Task: Sort the list "backlog" by label "yellow" "descending".
Action: Mouse moved to (983, 82)
Screenshot: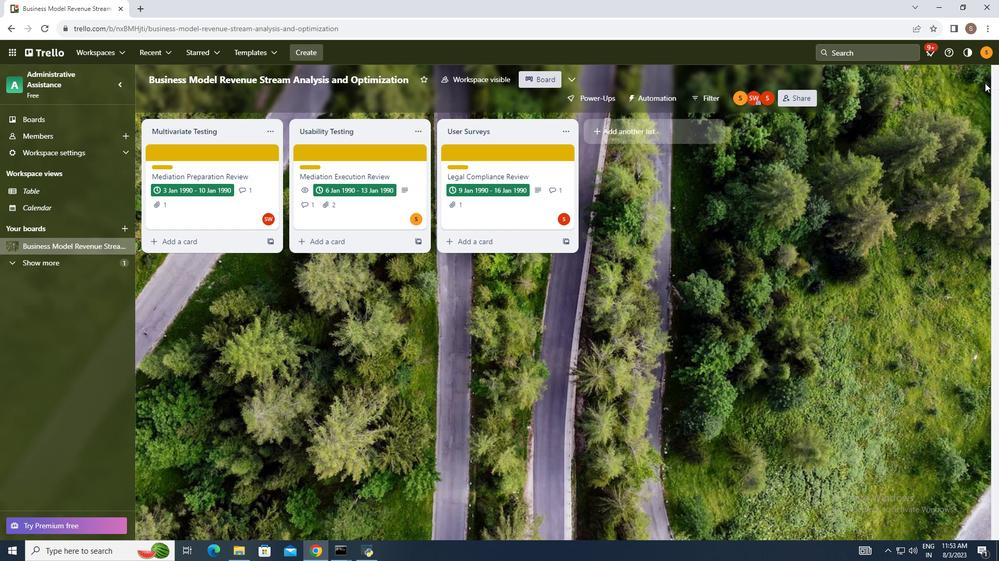 
Action: Mouse pressed left at (983, 82)
Screenshot: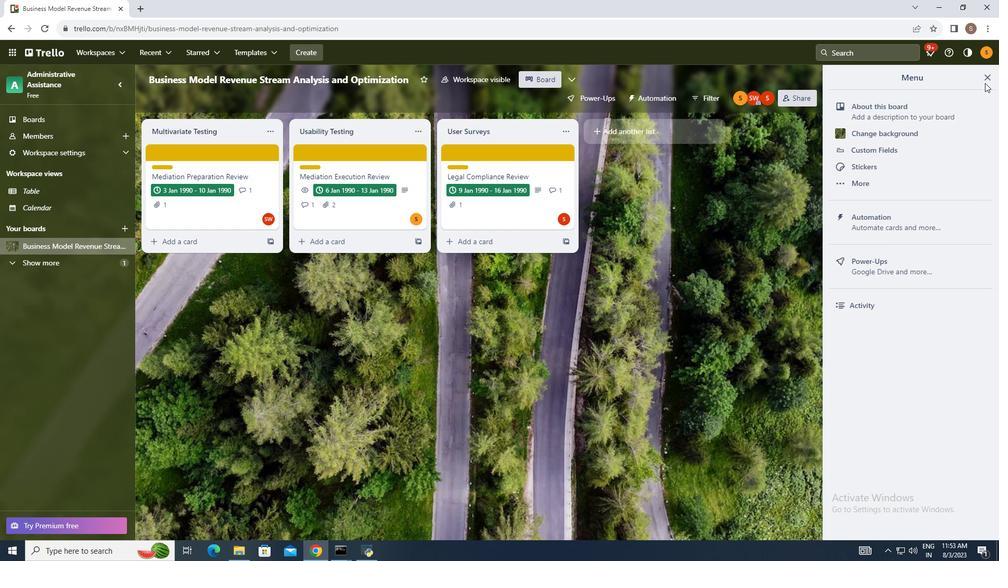 
Action: Mouse moved to (908, 219)
Screenshot: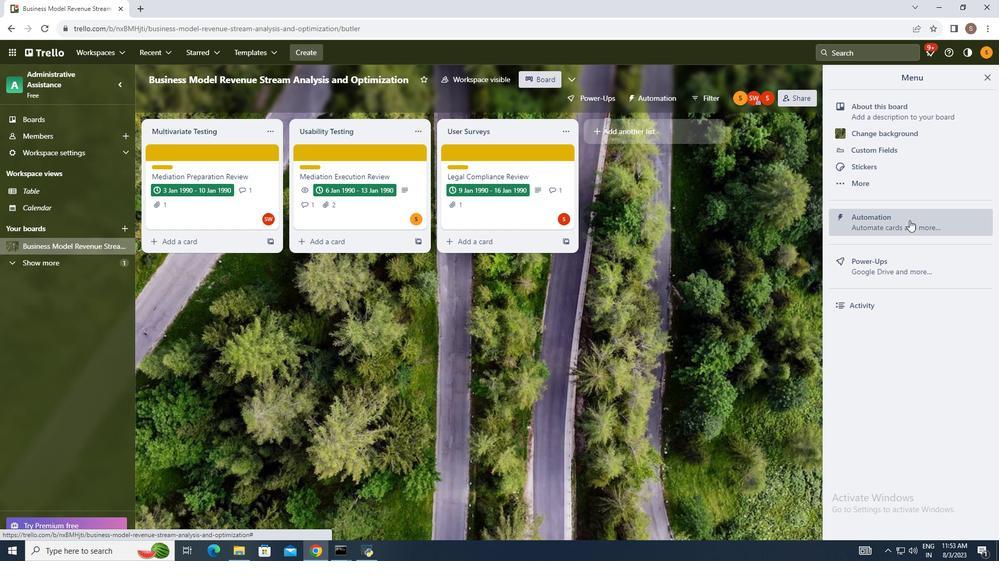 
Action: Mouse pressed left at (908, 219)
Screenshot: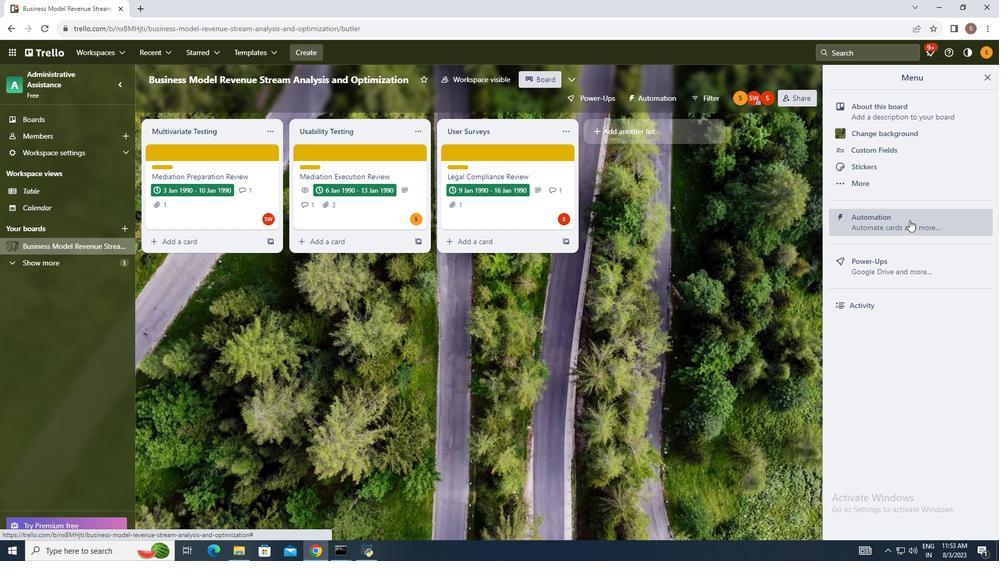 
Action: Mouse moved to (190, 267)
Screenshot: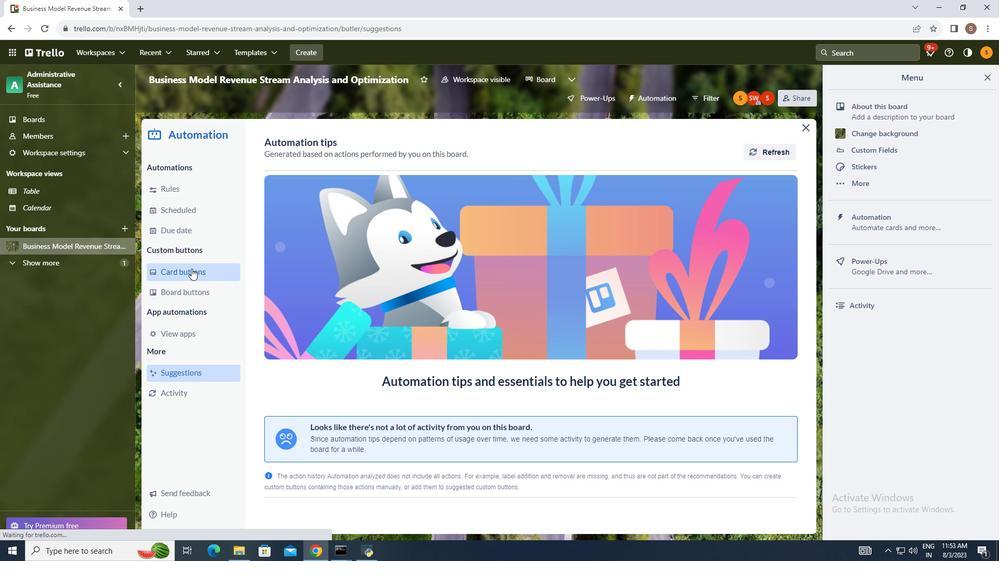 
Action: Mouse pressed left at (190, 267)
Screenshot: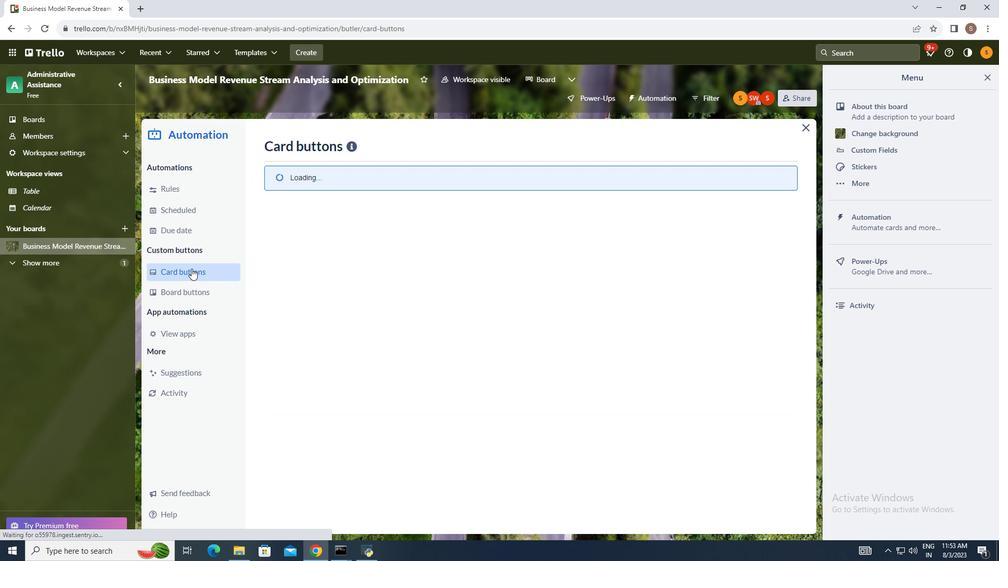 
Action: Mouse moved to (758, 146)
Screenshot: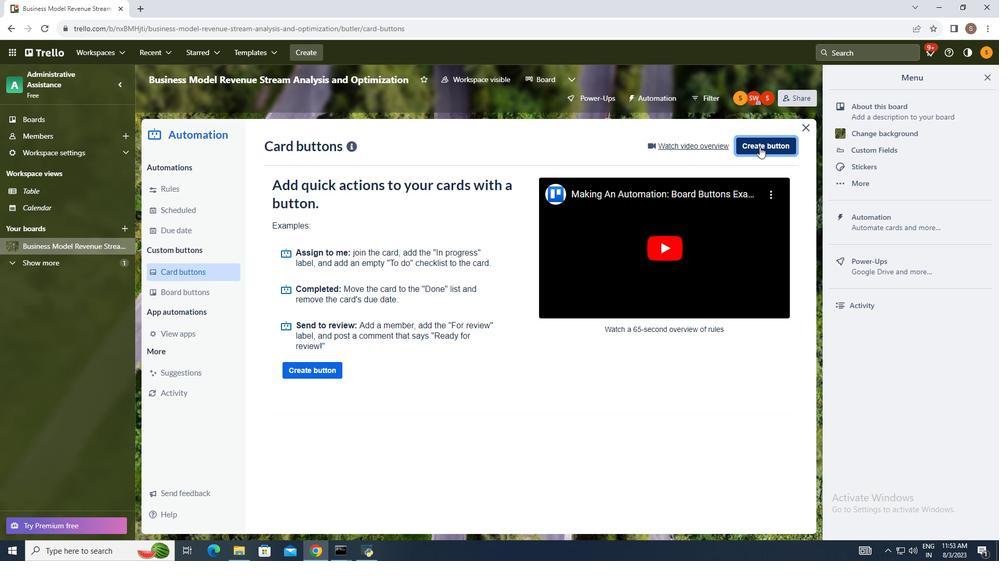 
Action: Mouse pressed left at (758, 146)
Screenshot: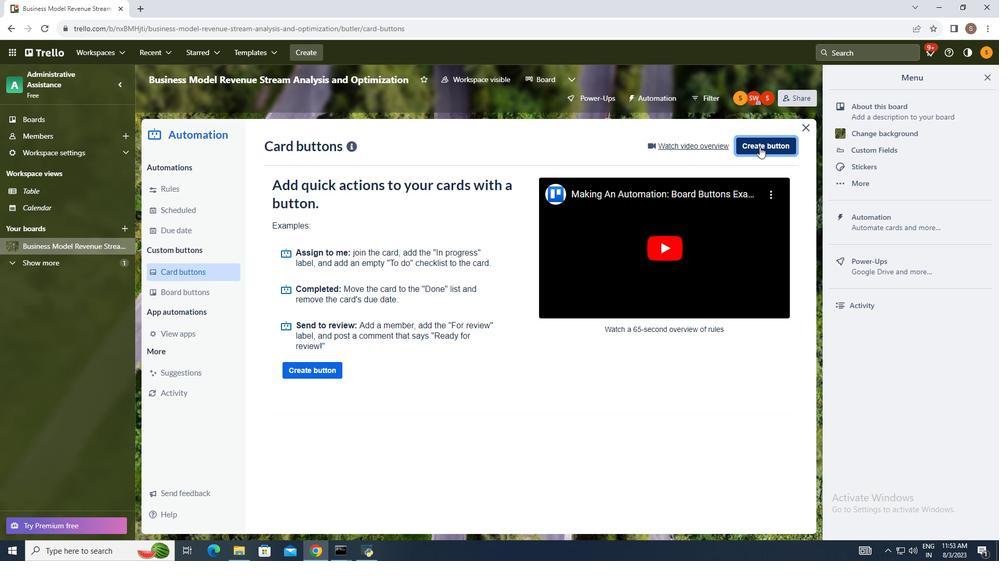 
Action: Mouse moved to (500, 292)
Screenshot: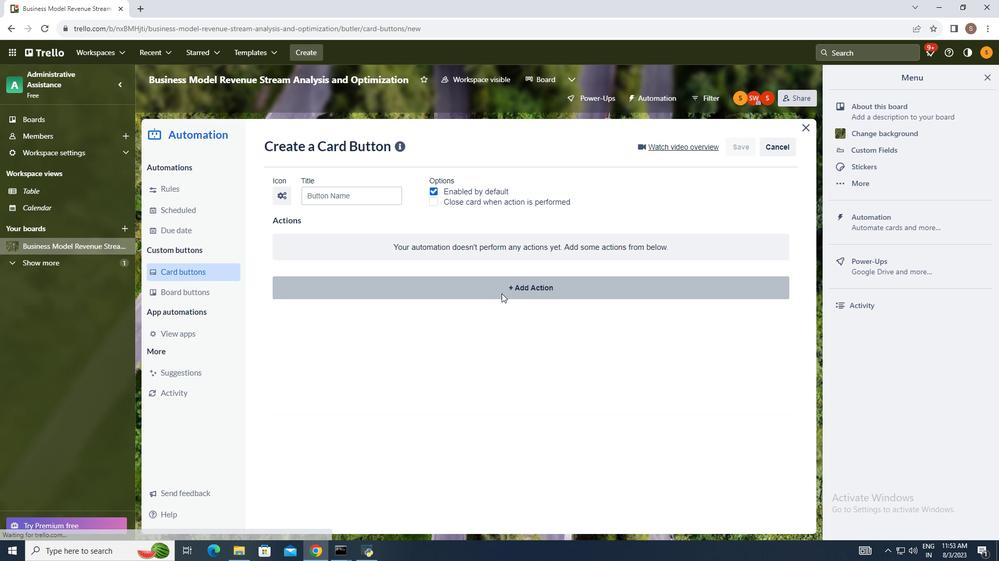 
Action: Mouse pressed left at (500, 292)
Screenshot: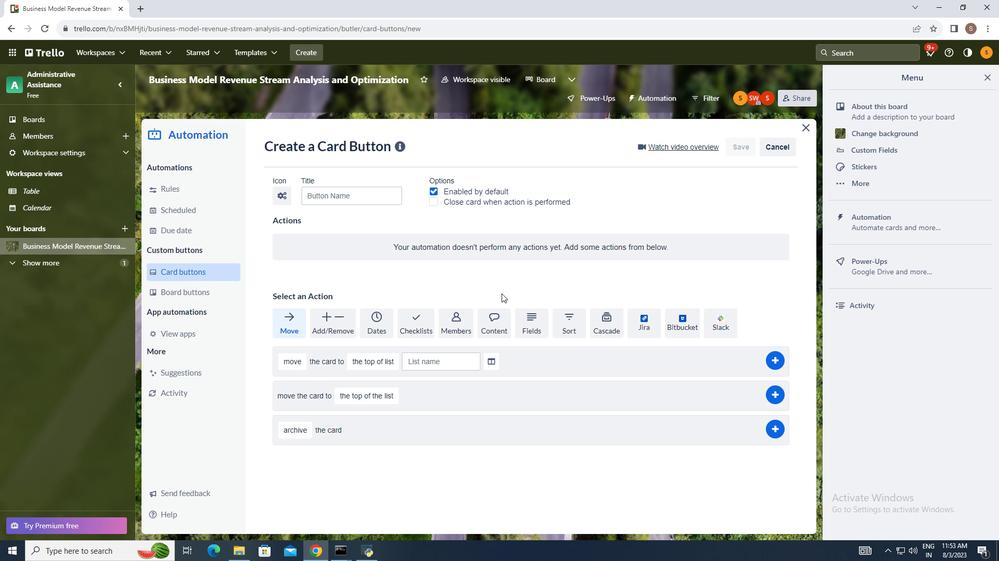 
Action: Mouse moved to (570, 319)
Screenshot: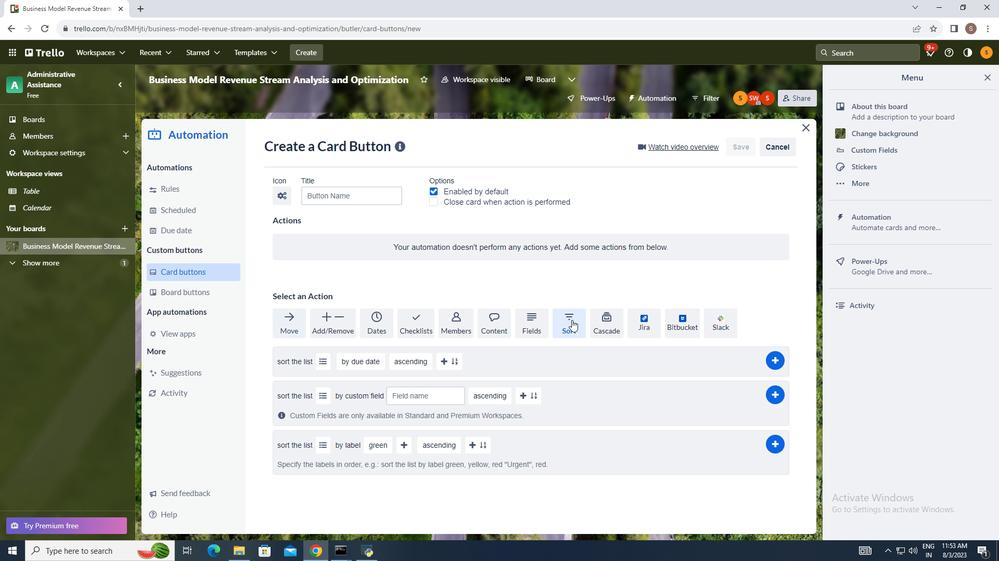 
Action: Mouse pressed left at (570, 319)
Screenshot: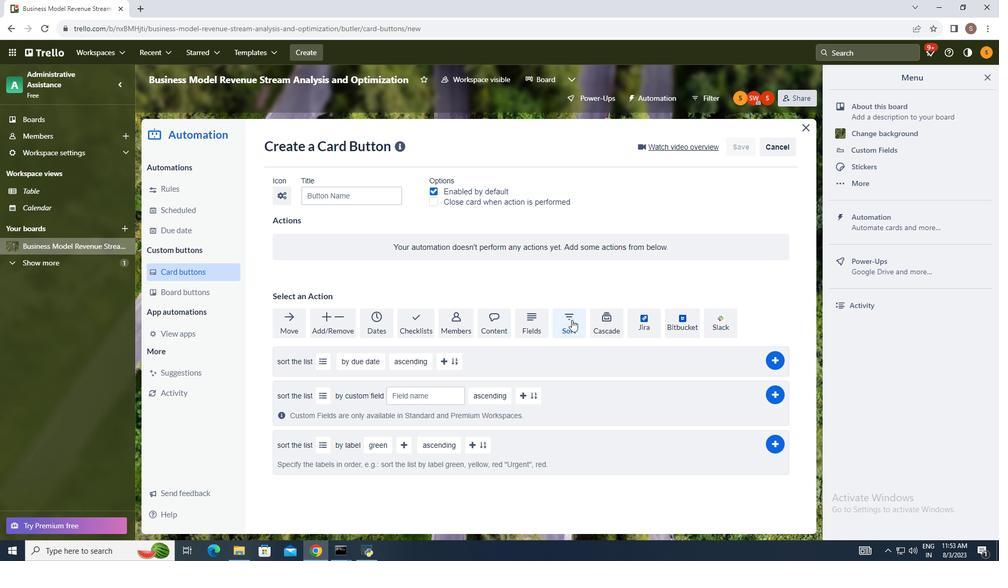 
Action: Mouse moved to (588, 362)
Screenshot: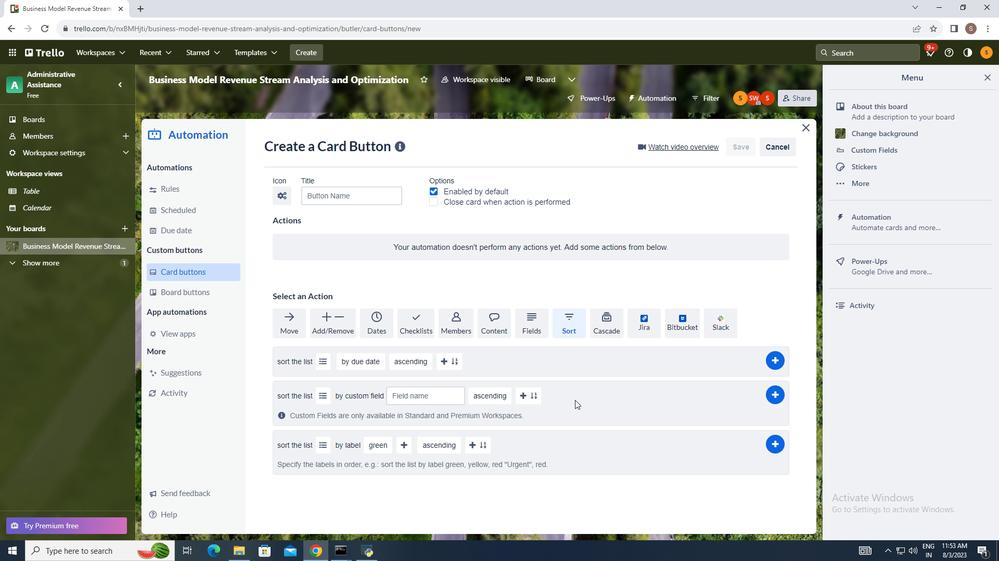
Action: Mouse scrolled (588, 361) with delta (0, 0)
Screenshot: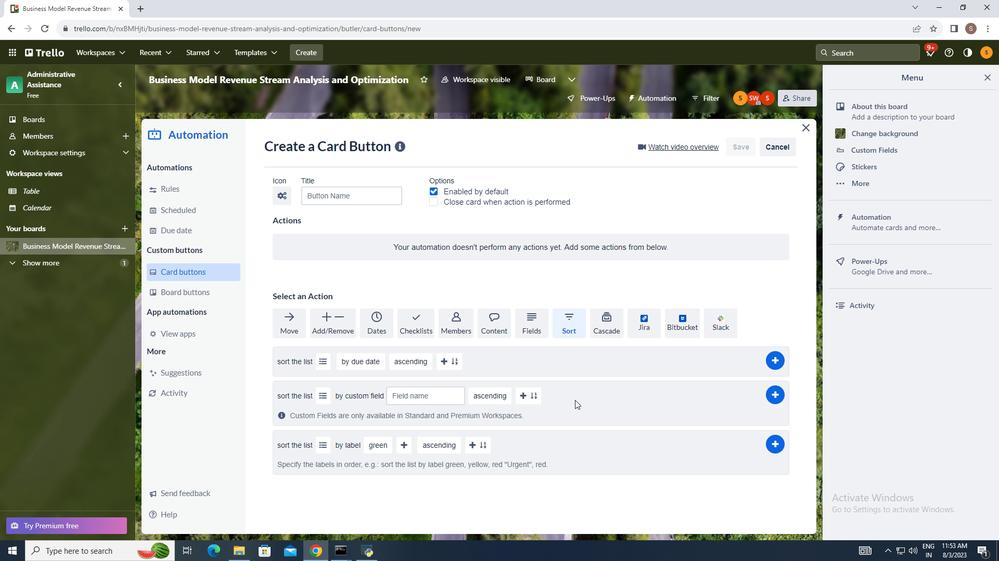 
Action: Mouse moved to (591, 366)
Screenshot: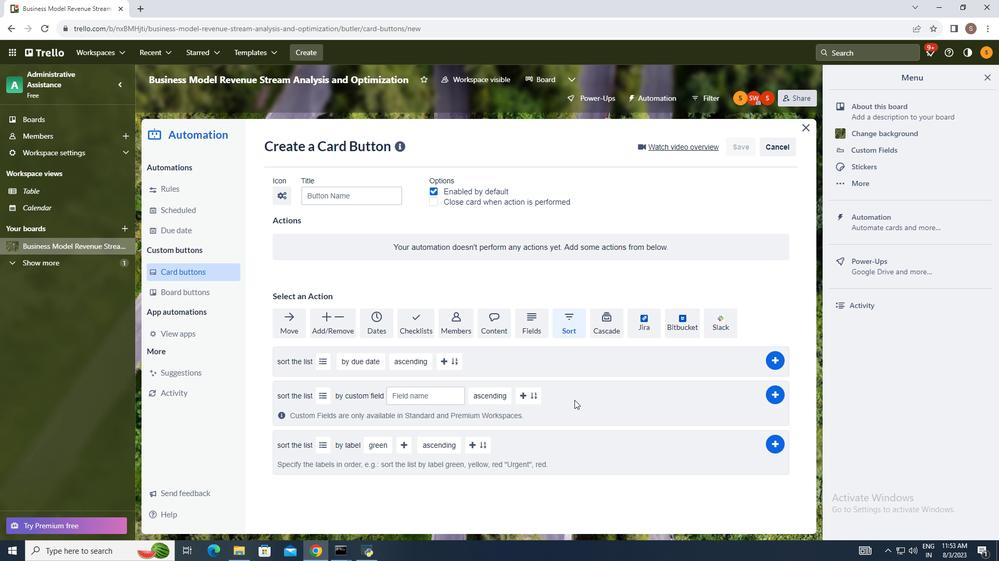 
Action: Mouse scrolled (591, 365) with delta (0, 0)
Screenshot: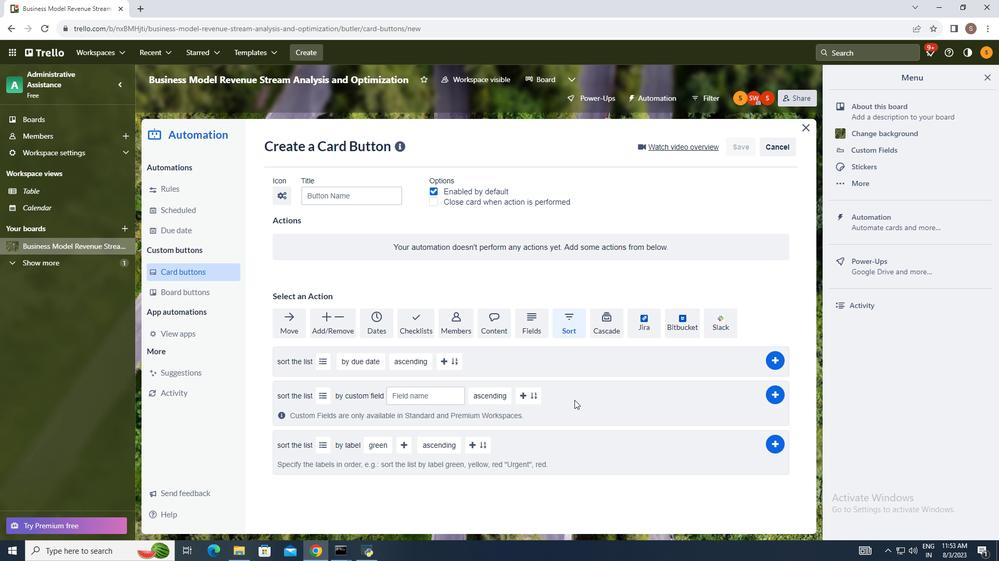 
Action: Mouse moved to (591, 367)
Screenshot: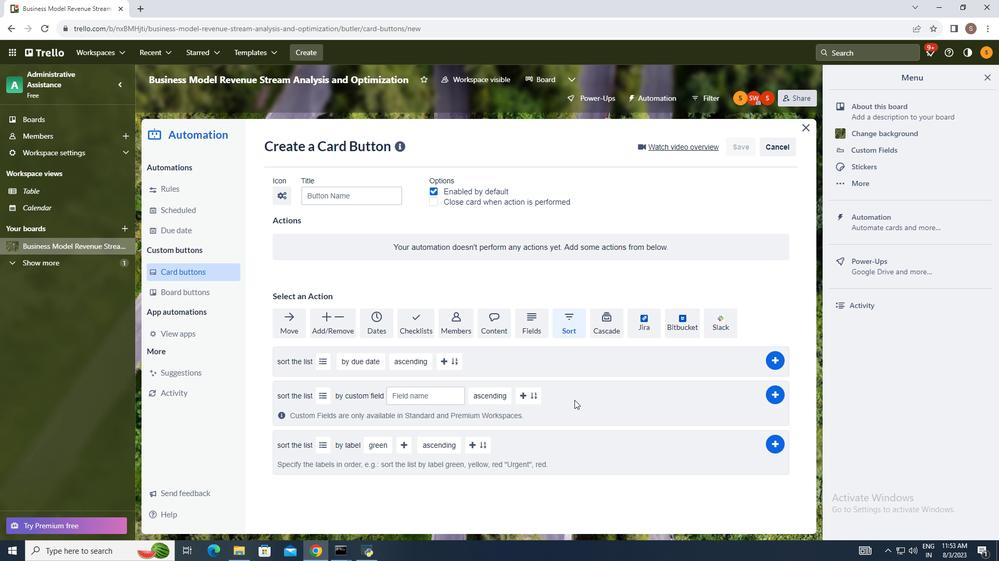 
Action: Mouse scrolled (591, 366) with delta (0, 0)
Screenshot: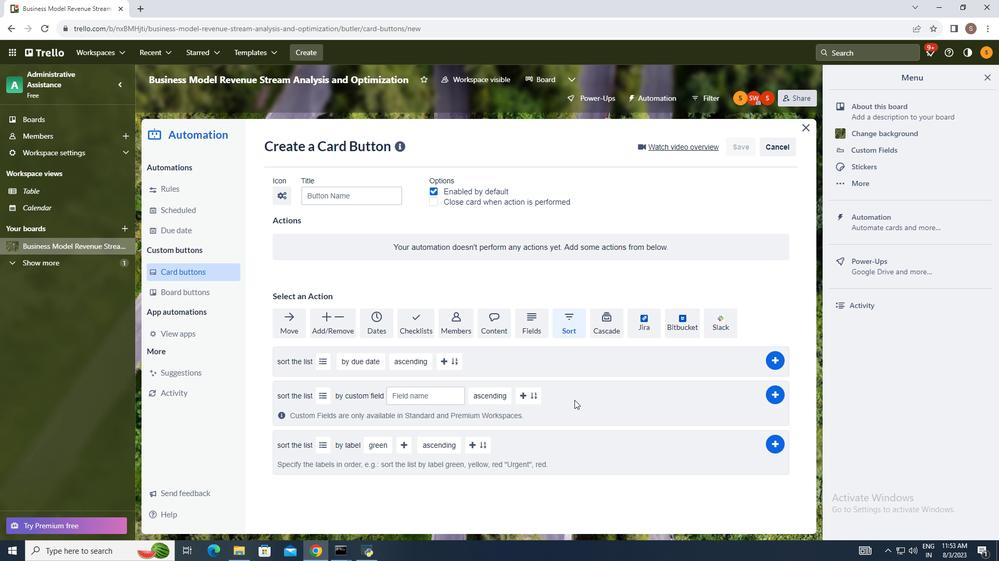 
Action: Mouse moved to (591, 368)
Screenshot: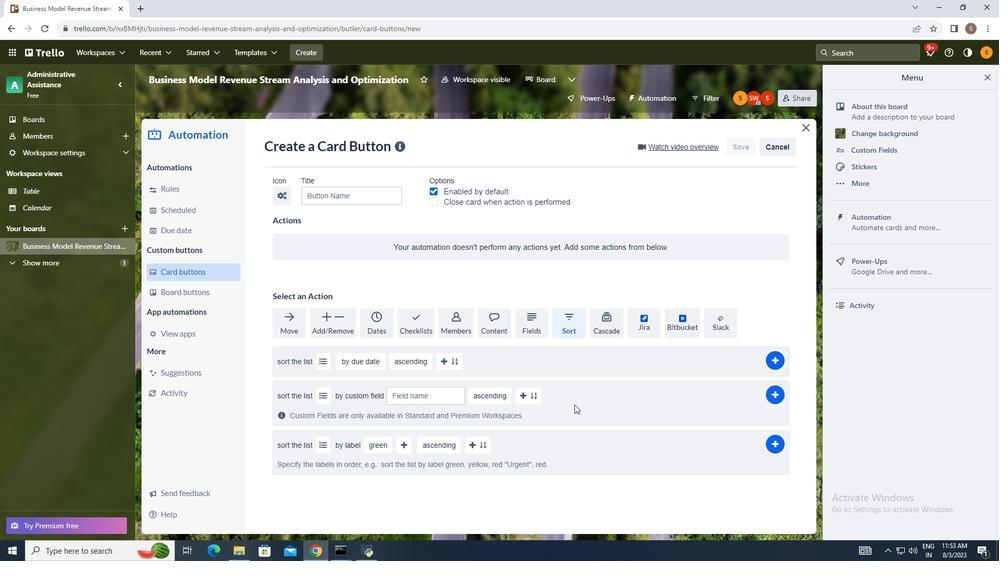 
Action: Mouse scrolled (591, 368) with delta (0, 0)
Screenshot: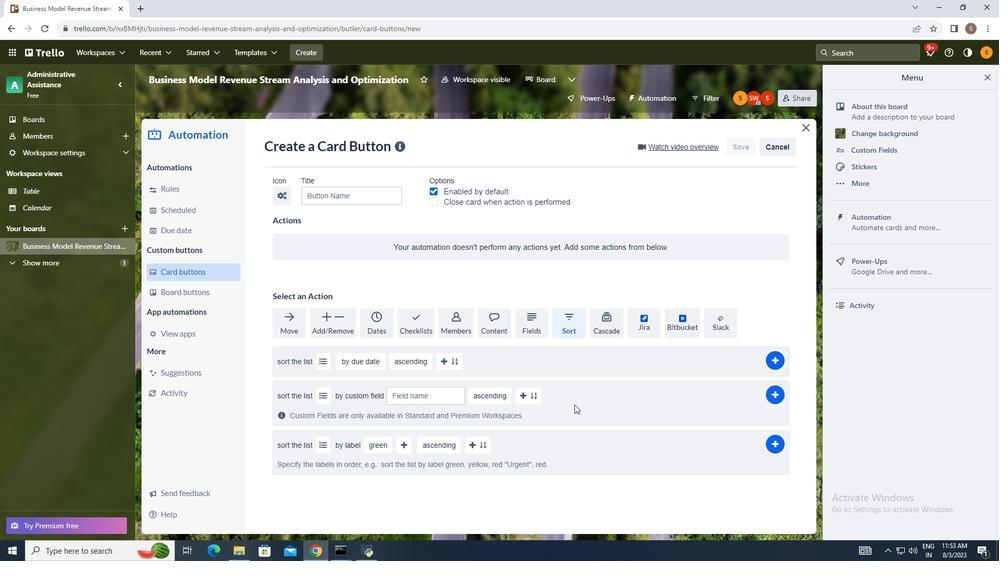 
Action: Mouse moved to (315, 449)
Screenshot: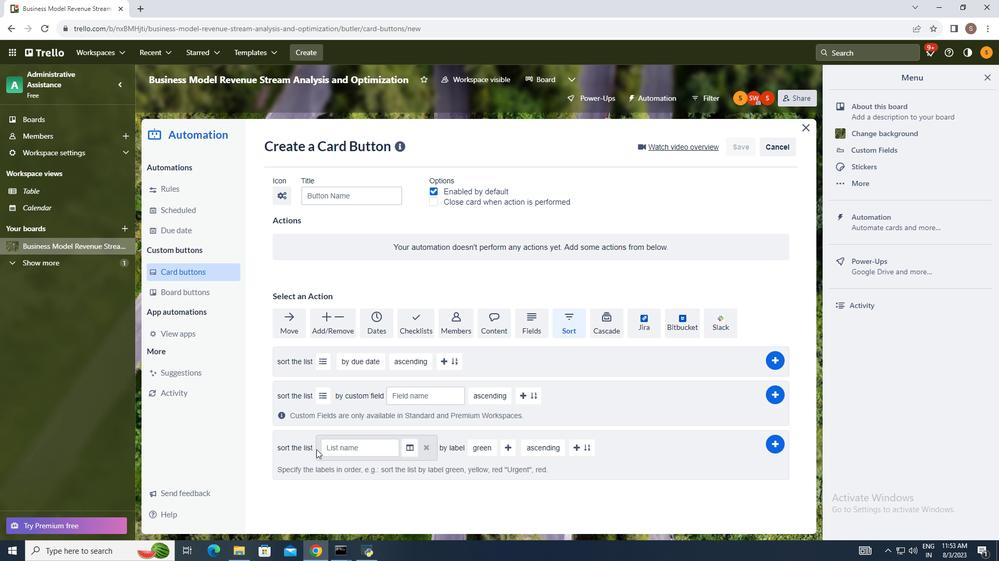 
Action: Mouse pressed left at (315, 449)
Screenshot: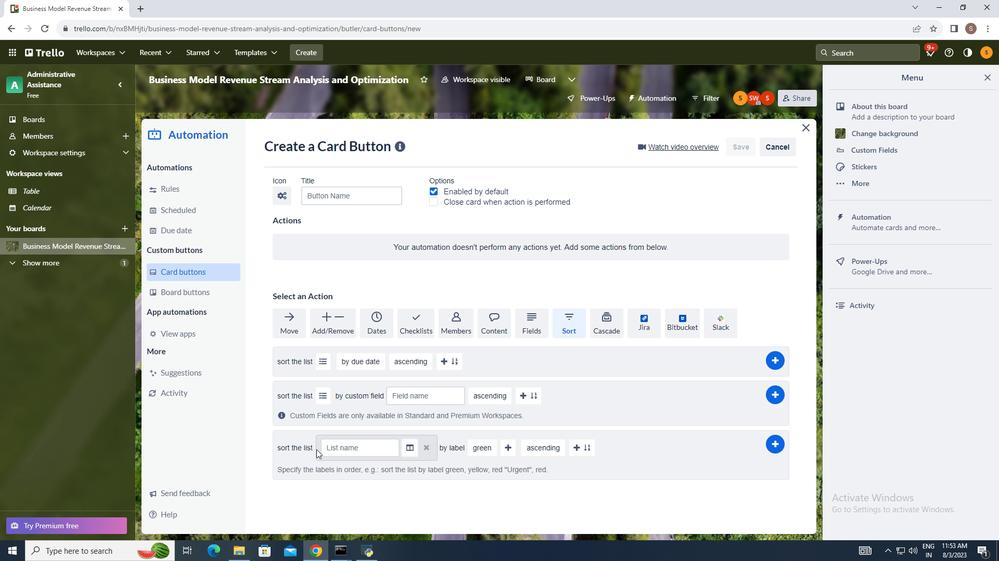 
Action: Mouse moved to (347, 449)
Screenshot: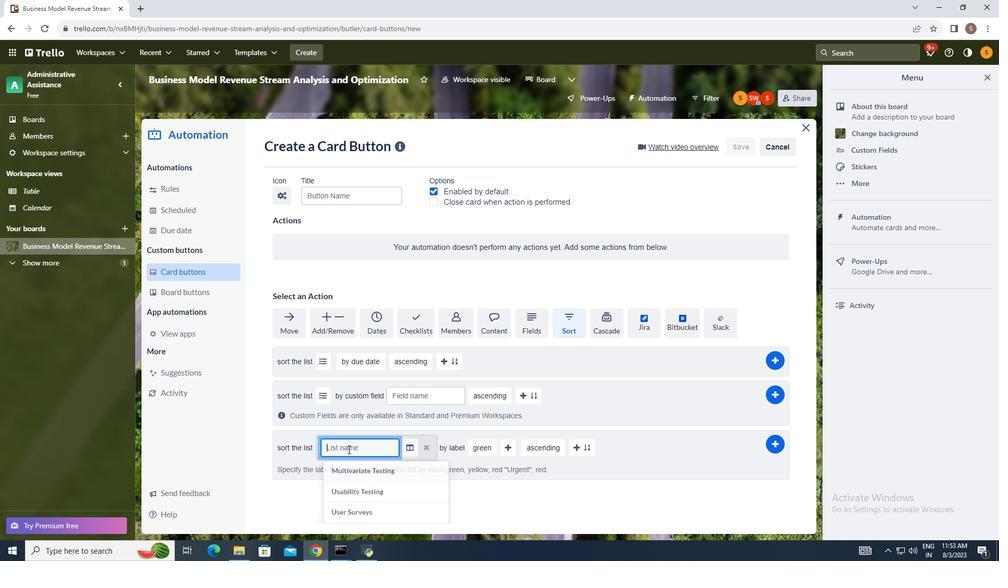 
Action: Mouse pressed left at (347, 449)
Screenshot: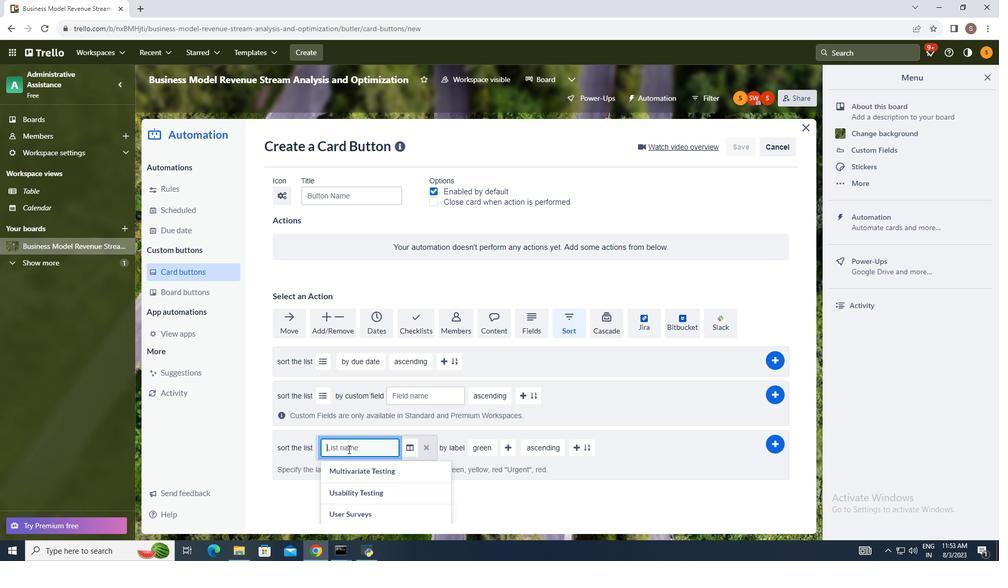 
Action: Mouse moved to (191, 396)
Screenshot: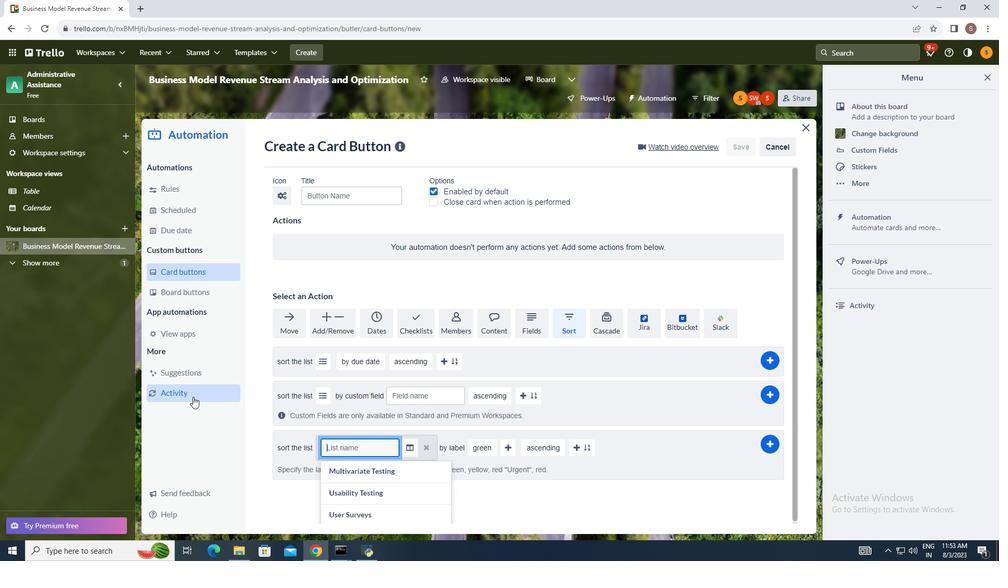 
Action: Key pressed backlog
Screenshot: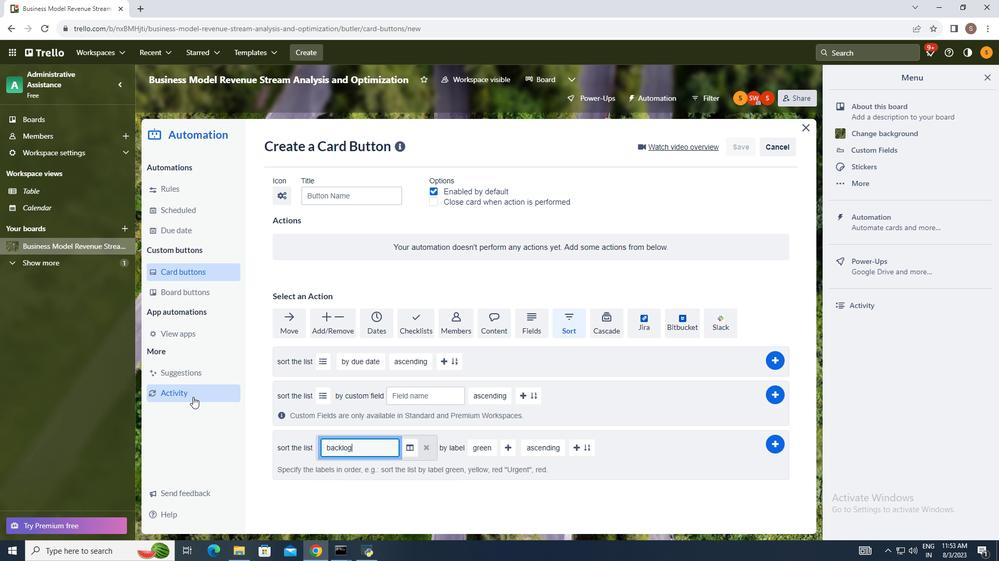 
Action: Mouse moved to (485, 447)
Screenshot: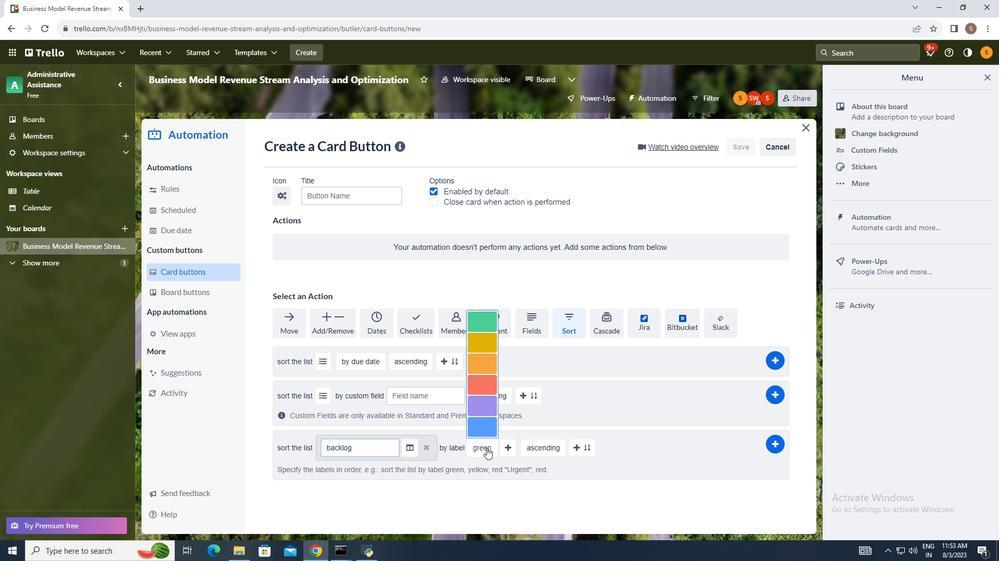
Action: Mouse pressed left at (485, 447)
Screenshot: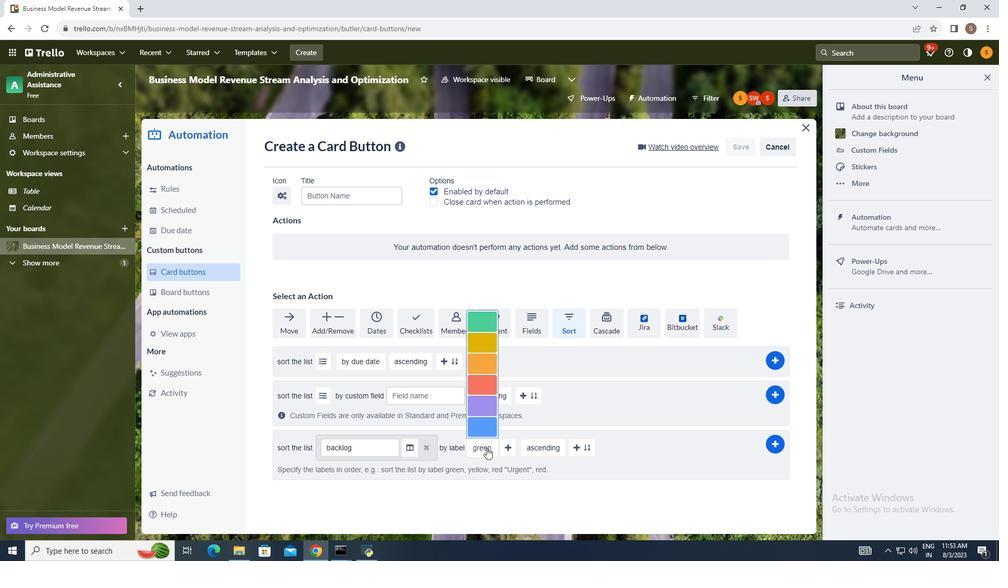 
Action: Mouse moved to (480, 337)
Screenshot: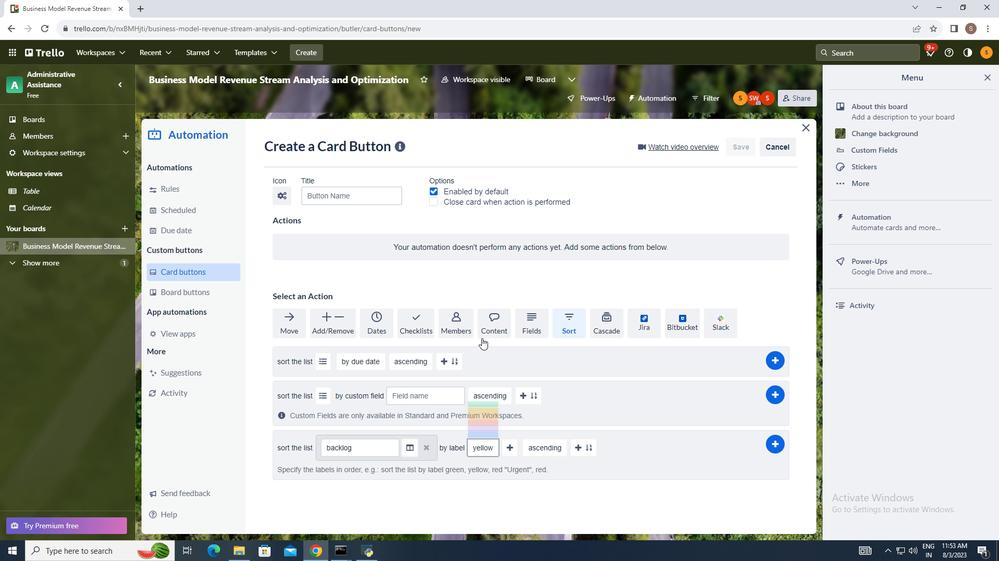 
Action: Mouse pressed left at (480, 337)
Screenshot: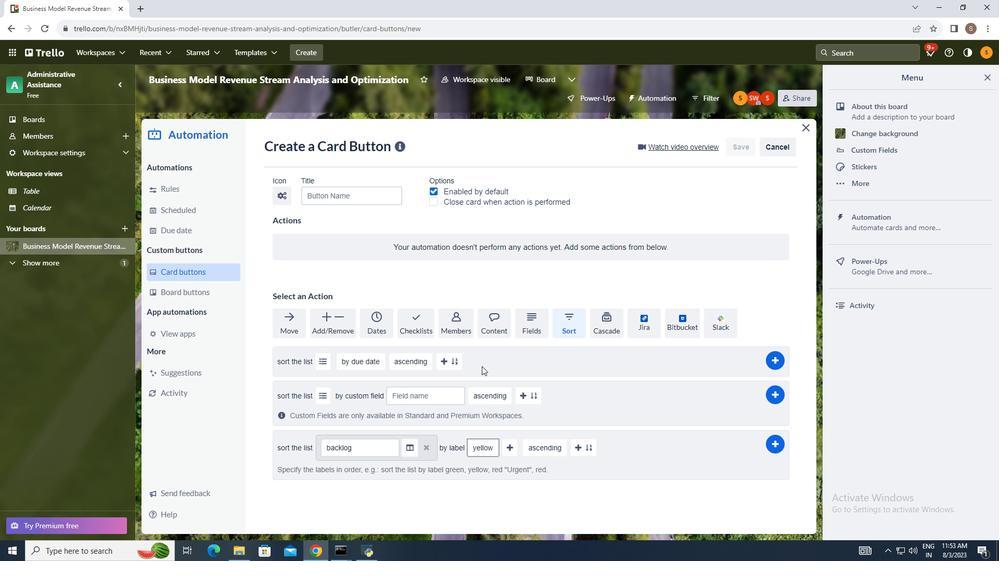 
Action: Mouse moved to (544, 446)
Screenshot: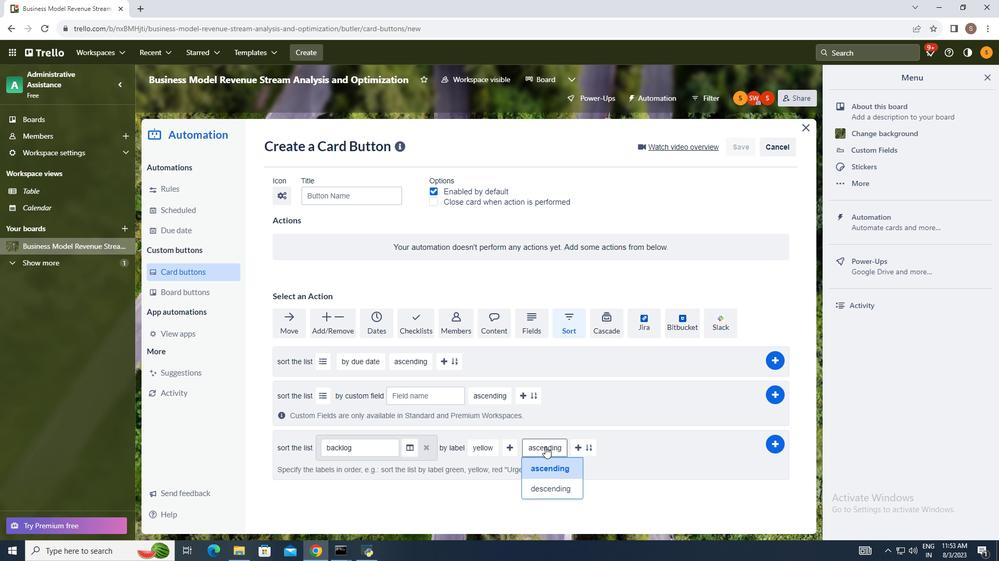
Action: Mouse pressed left at (544, 446)
Screenshot: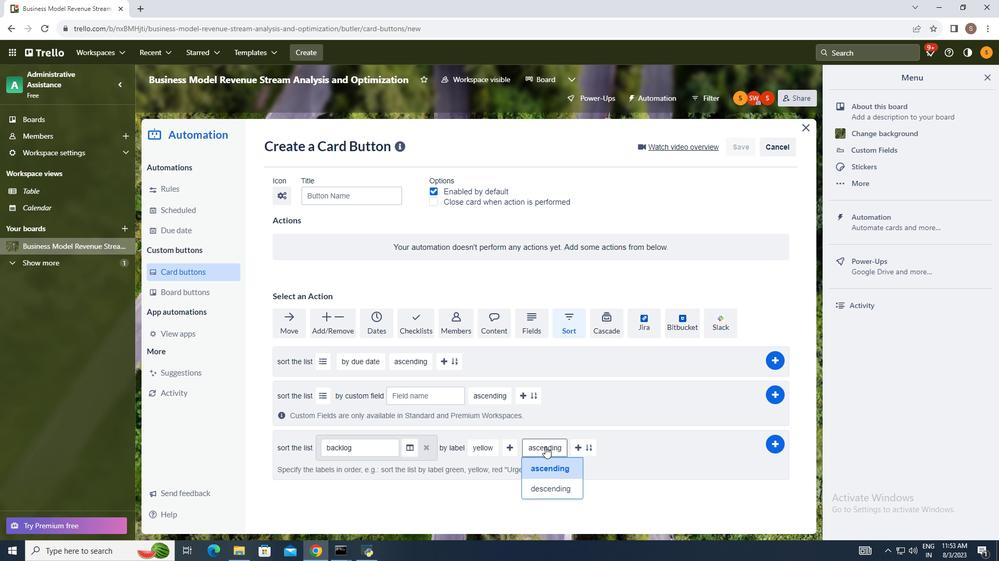 
Action: Mouse moved to (551, 490)
Screenshot: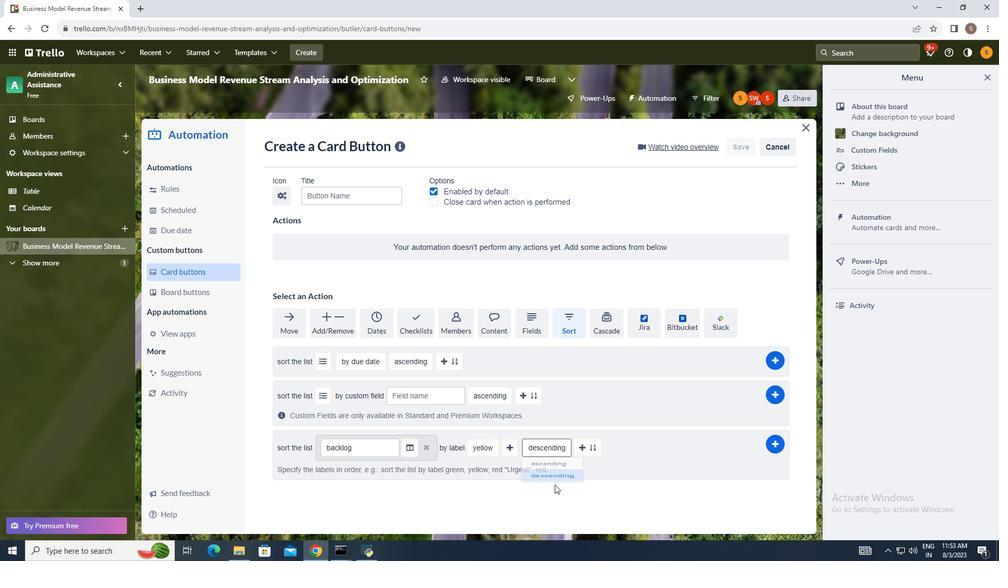 
Action: Mouse pressed left at (551, 490)
Screenshot: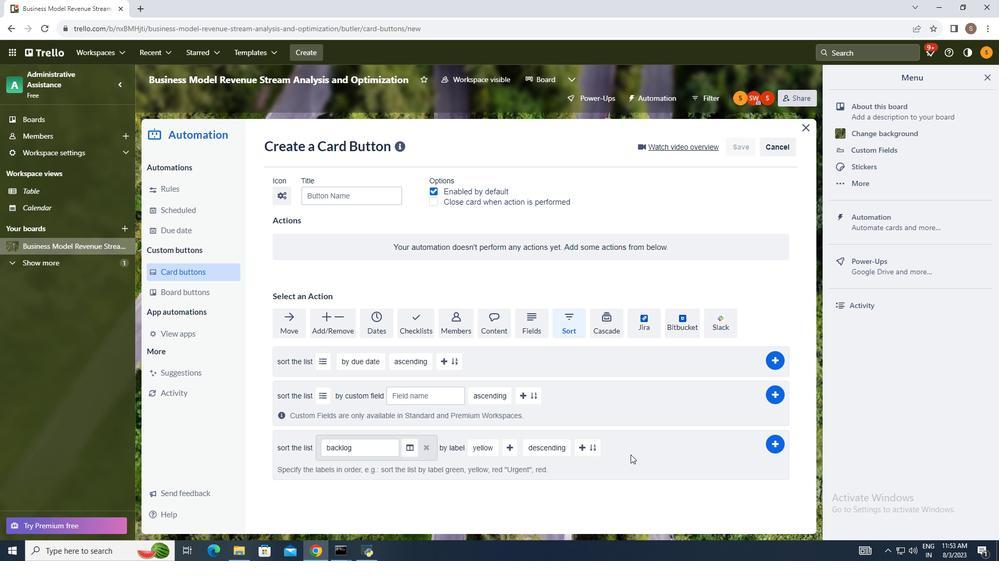 
Action: Mouse moved to (778, 441)
Screenshot: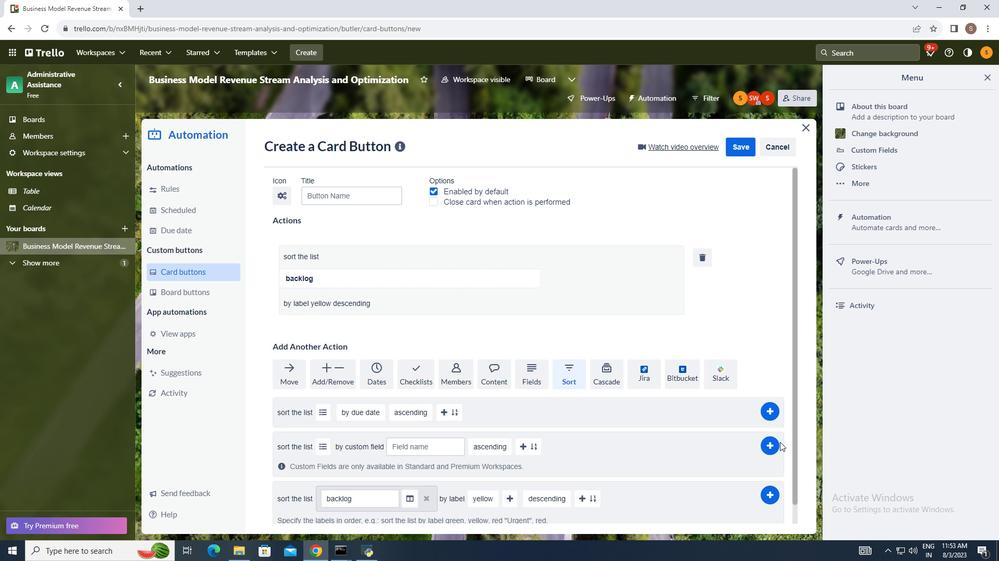 
Action: Mouse pressed left at (778, 441)
Screenshot: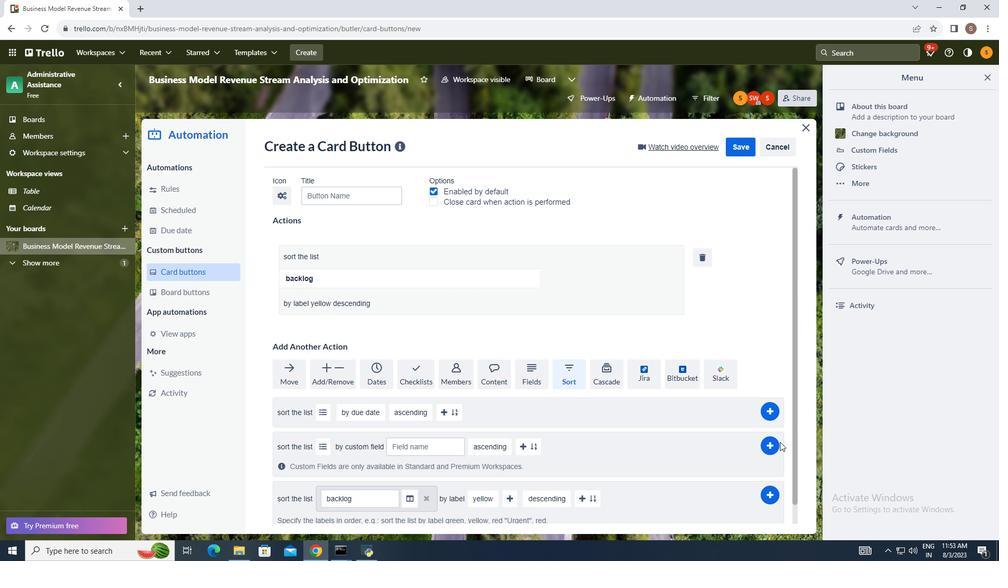 
Action: Mouse moved to (827, 443)
Screenshot: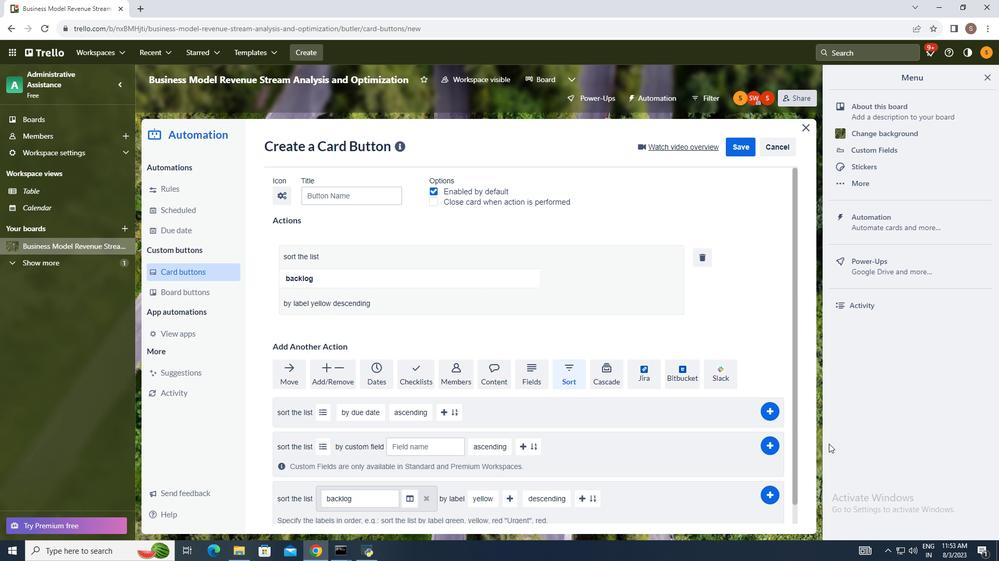 
